 Task: Create Card Sales Proposal Review in Board DevOps Best Practices to Workspace Antivirus and Security Software. Create Card Climbing Review in Board Sales Performance Benchmarking to Workspace Antivirus and Security Software. Create Card Sales Proposal Review in Board IT Asset Management and Inventory Control to Workspace Antivirus and Security Software
Action: Mouse moved to (117, 347)
Screenshot: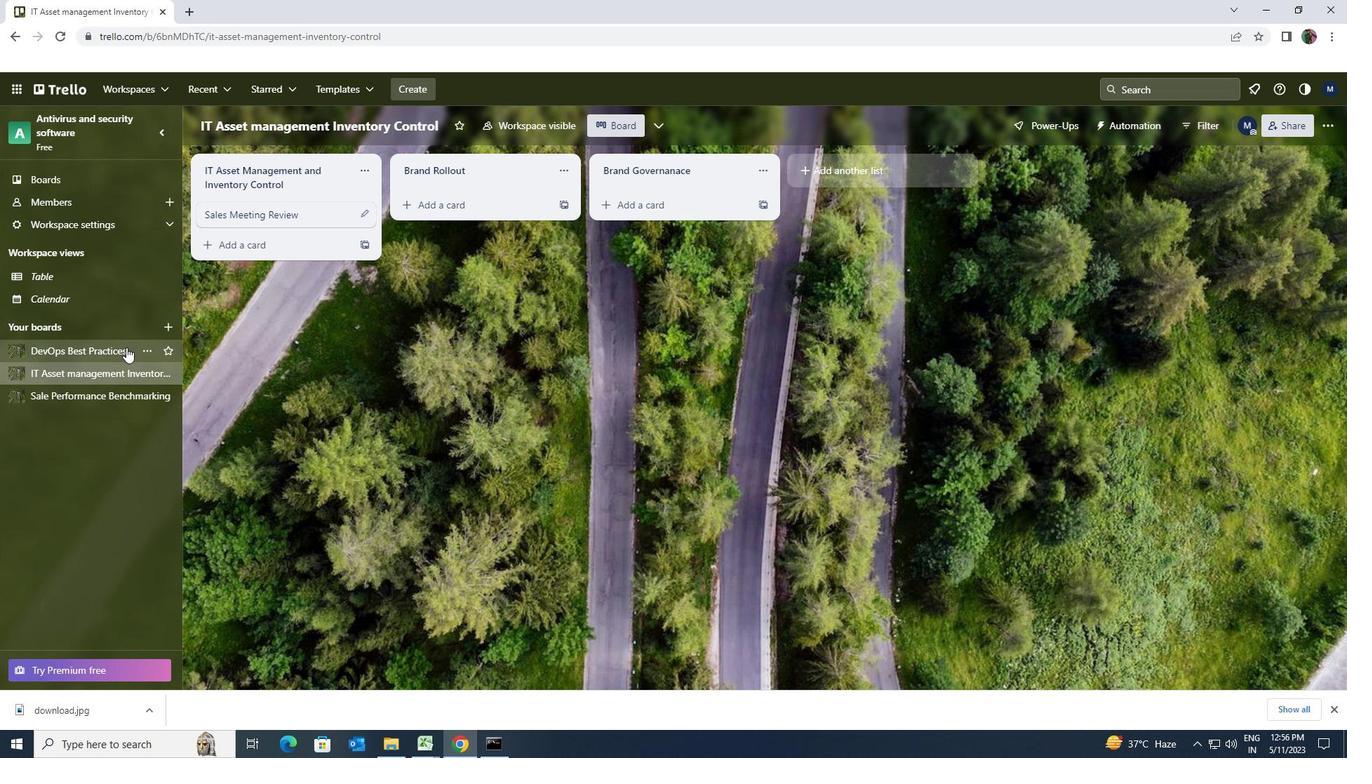 
Action: Mouse pressed left at (117, 347)
Screenshot: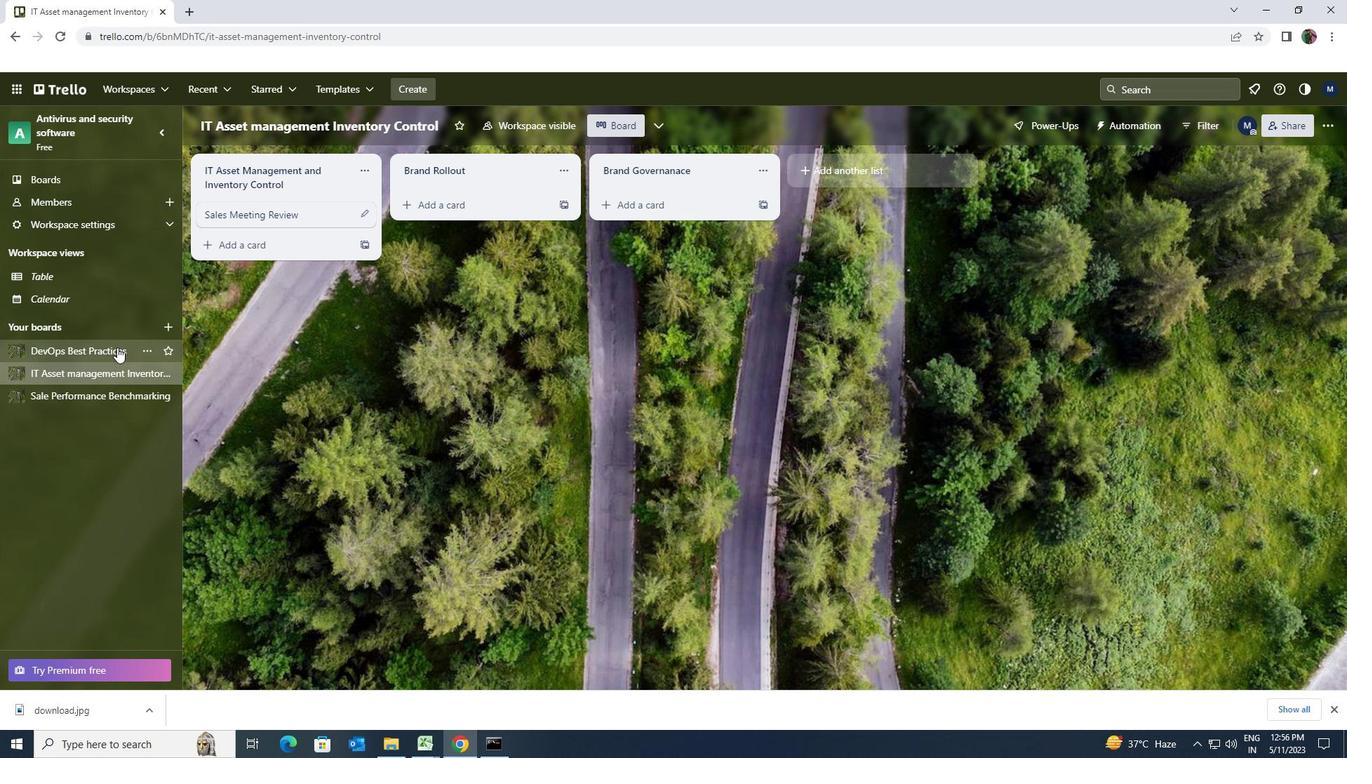
Action: Mouse moved to (452, 207)
Screenshot: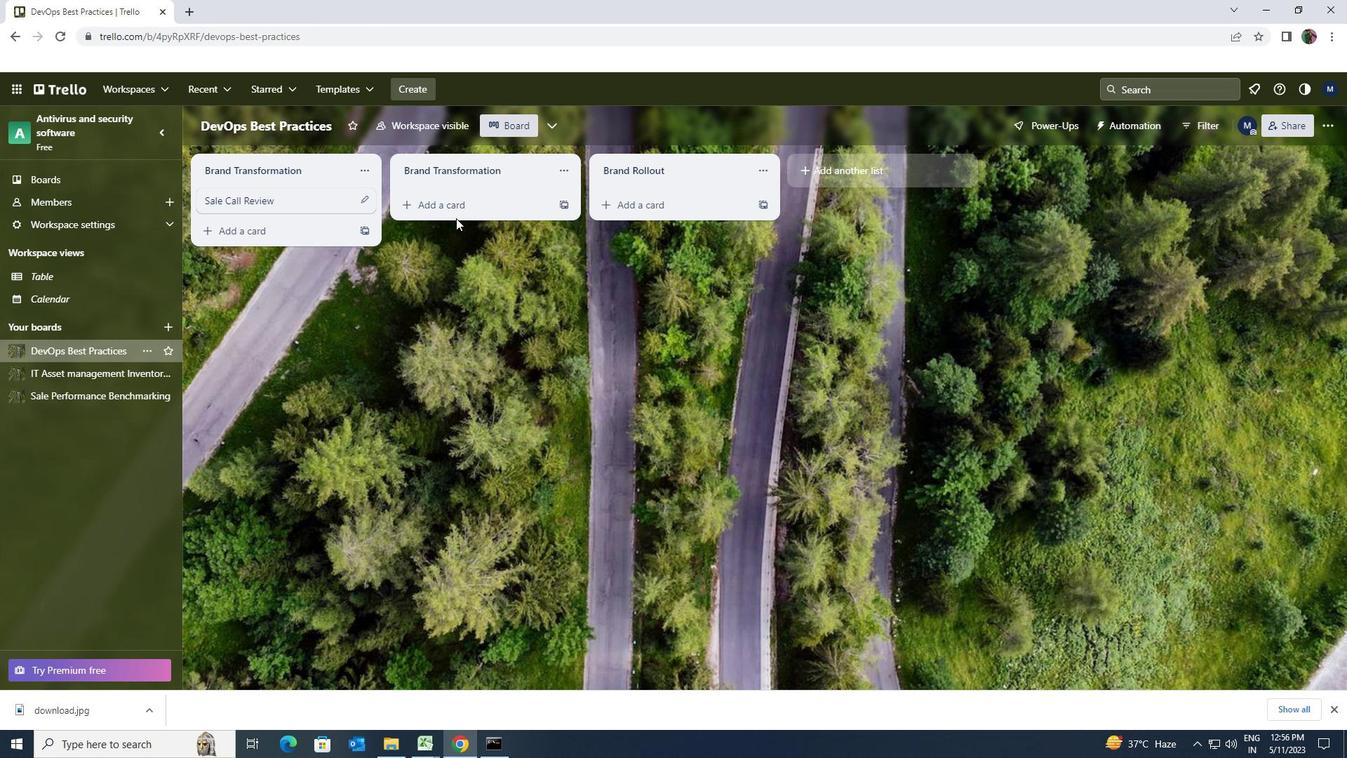
Action: Mouse pressed left at (452, 207)
Screenshot: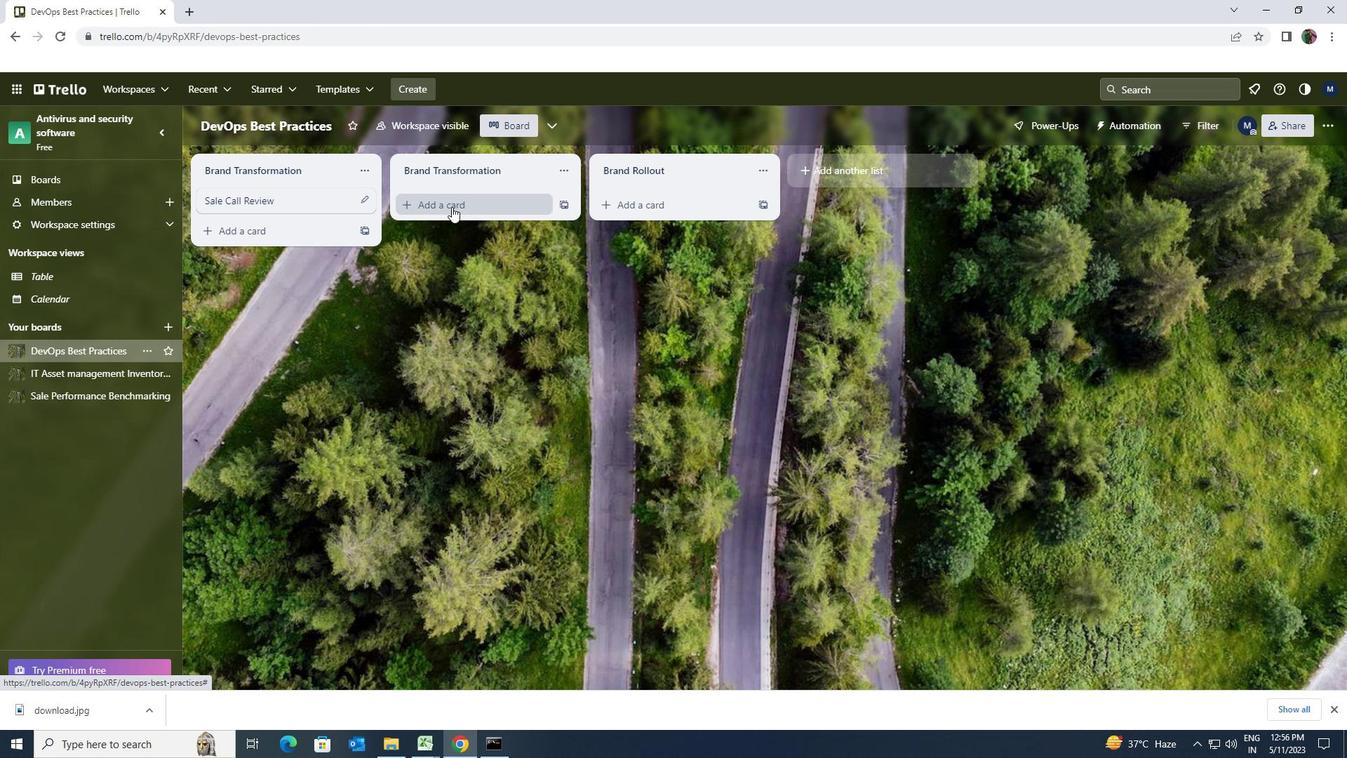 
Action: Mouse moved to (451, 207)
Screenshot: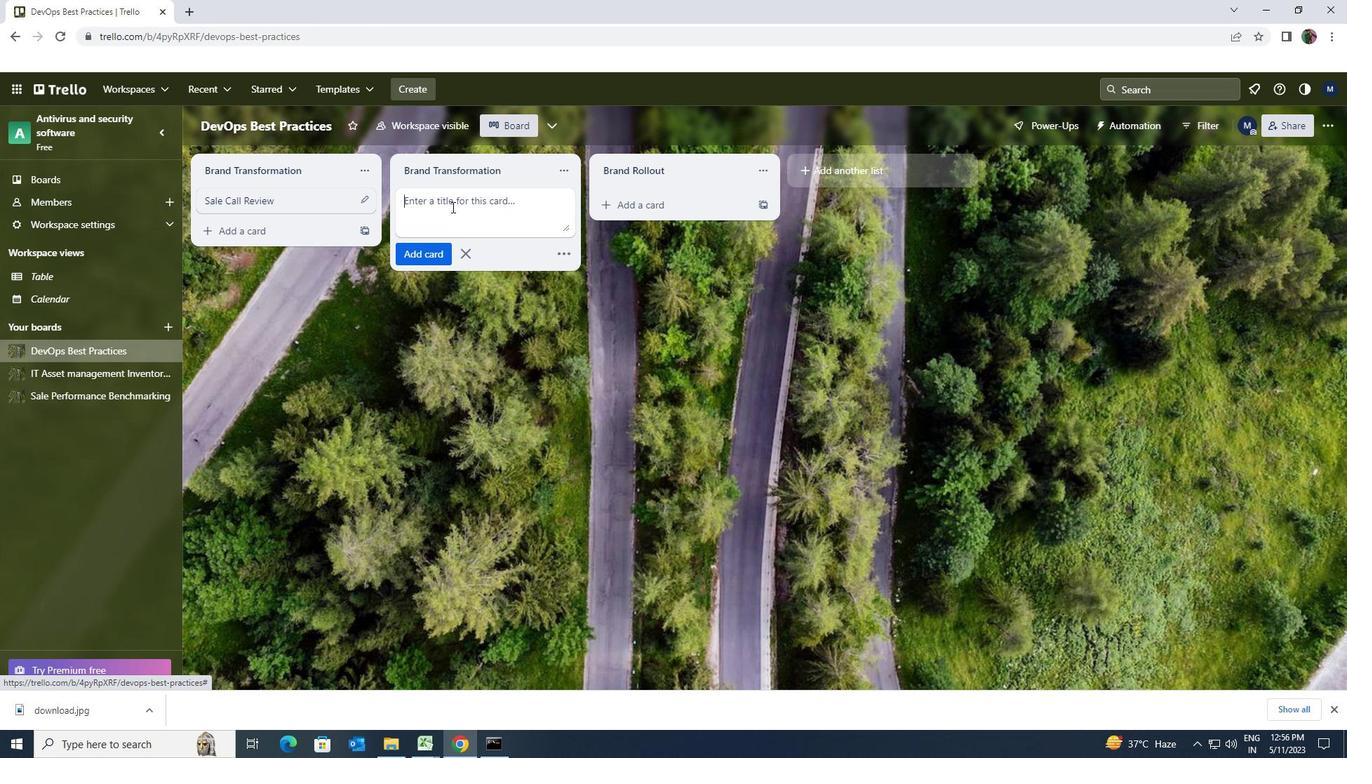 
Action: Key pressed <Key.shift><Key.shift><Key.shift><Key.shift><Key.shift><Key.shift>SALES<Key.space><Key.shift>PROPOSAL<Key.space><Key.shift>REVIEW
Screenshot: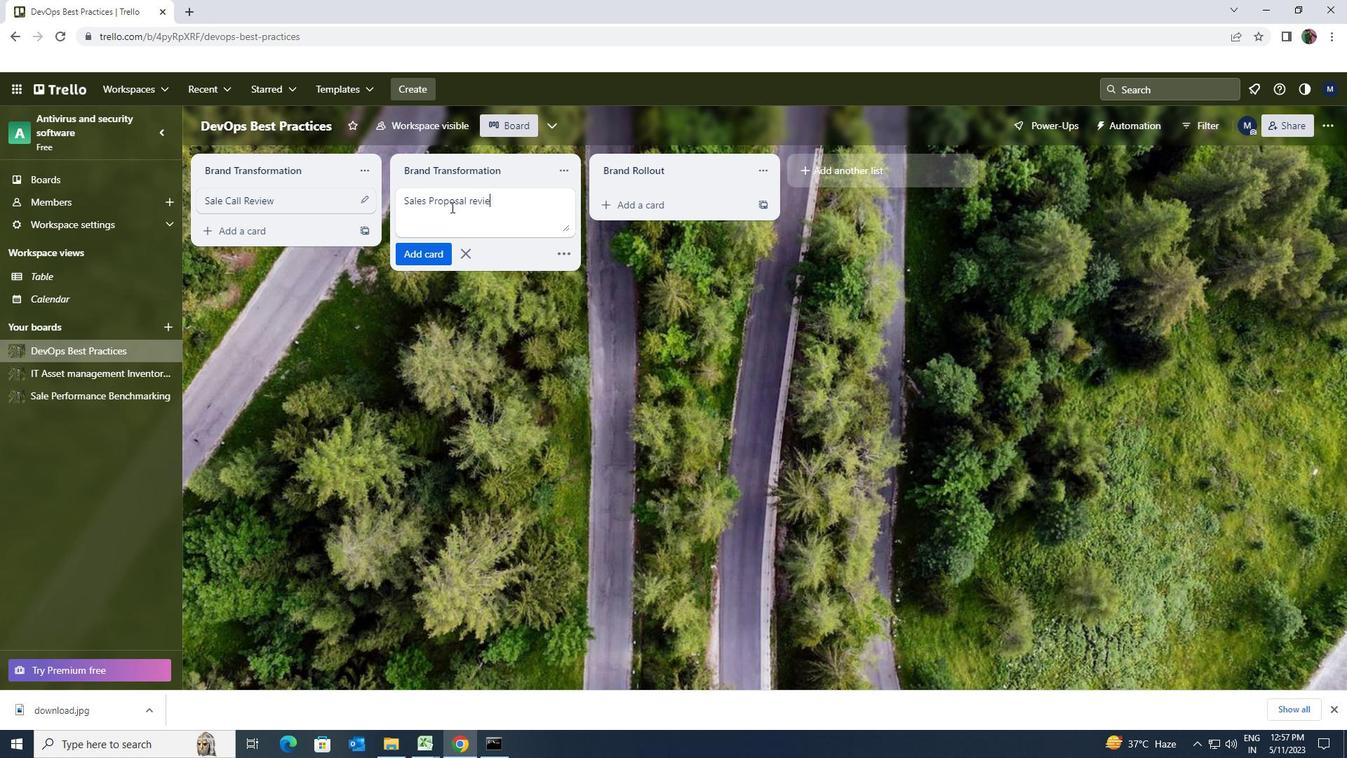 
Action: Mouse moved to (429, 244)
Screenshot: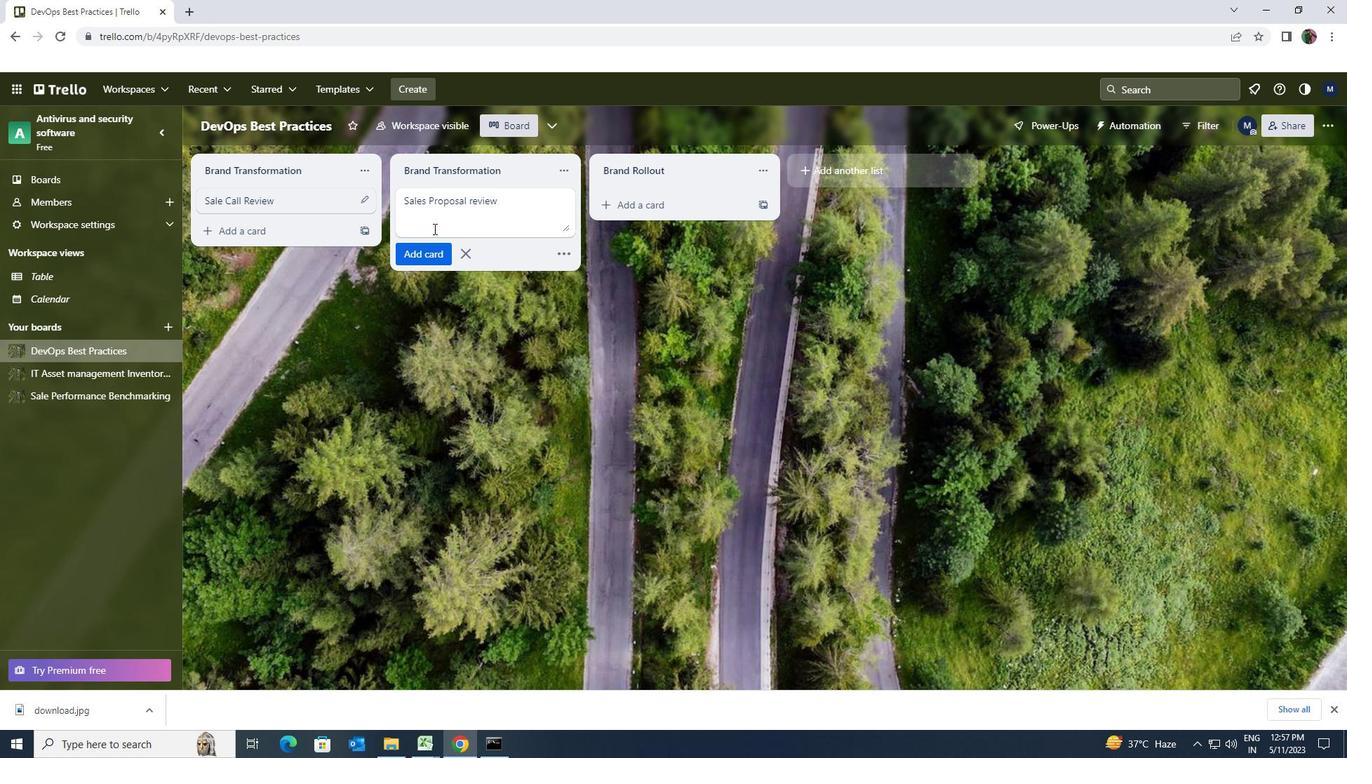 
Action: Mouse pressed left at (429, 244)
Screenshot: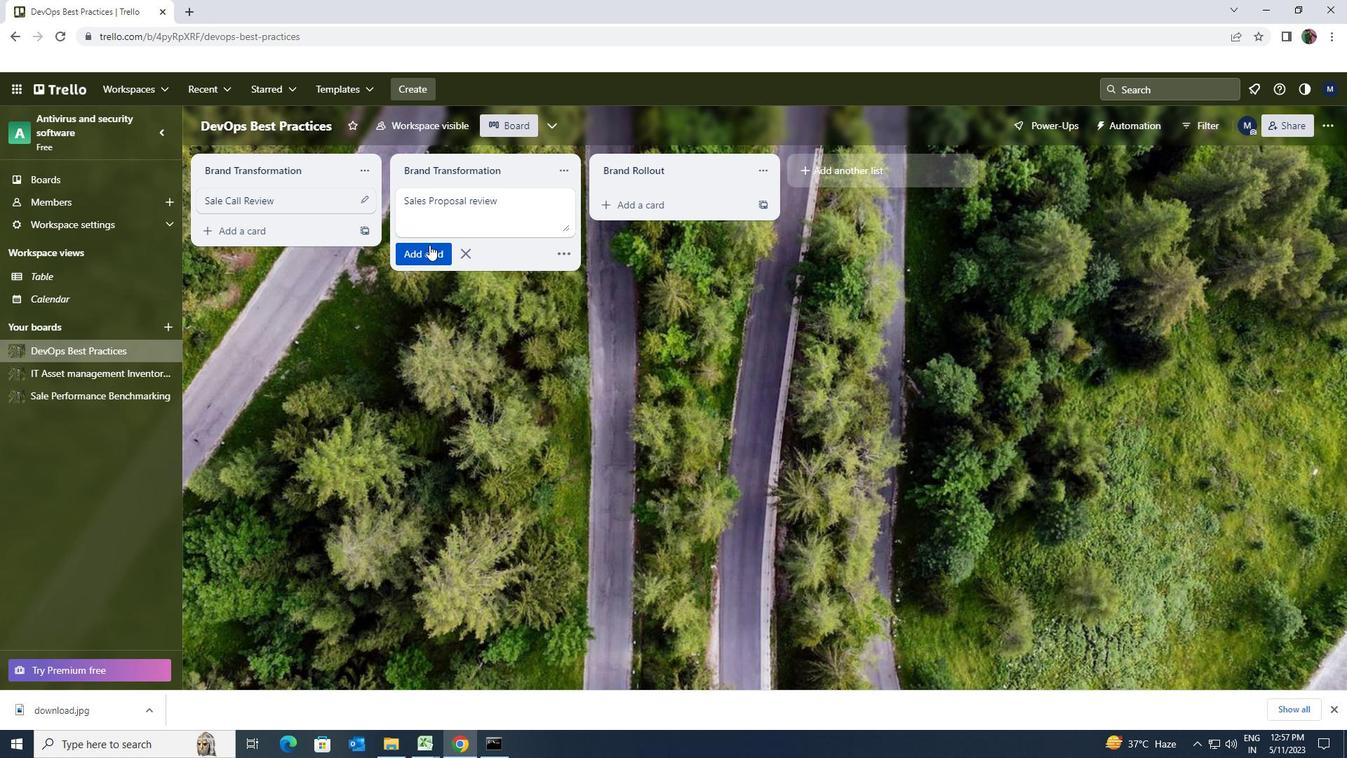 
Action: Mouse moved to (94, 393)
Screenshot: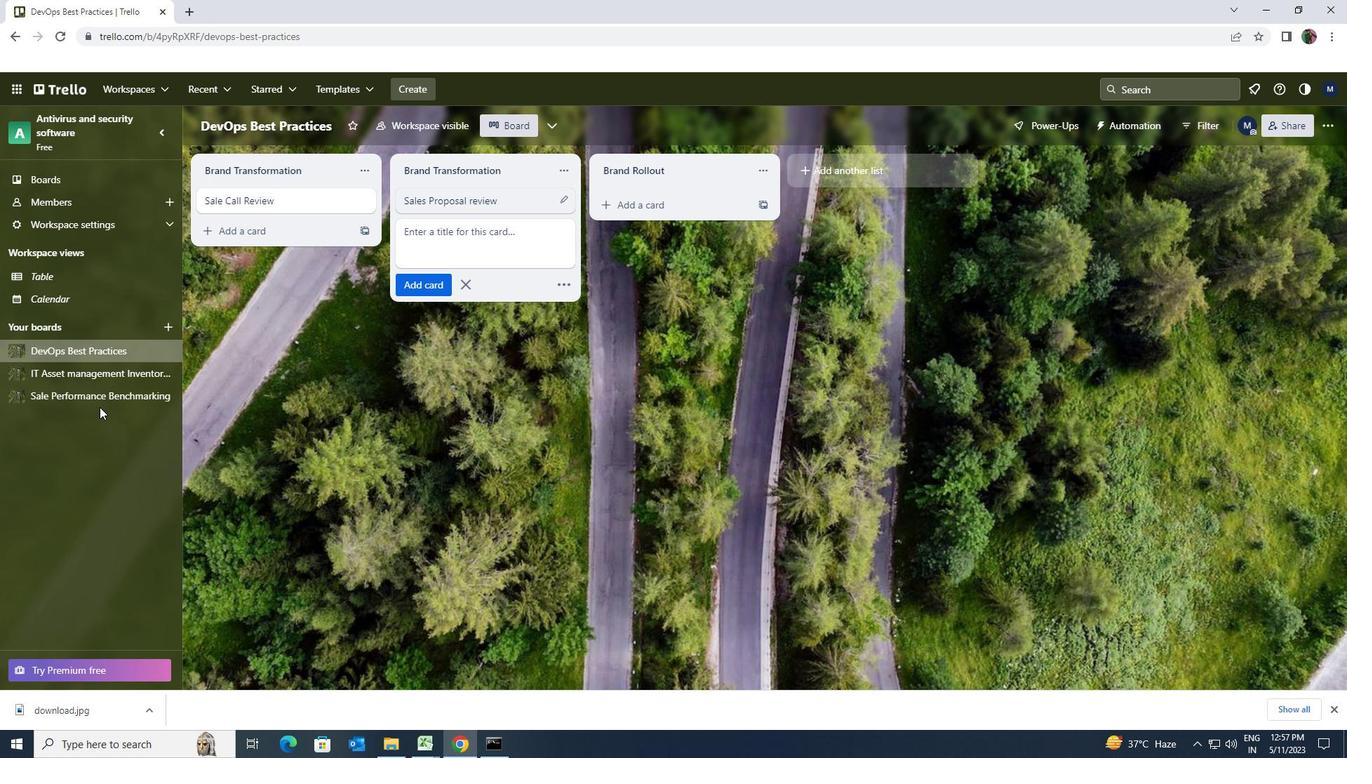
Action: Mouse pressed left at (94, 393)
Screenshot: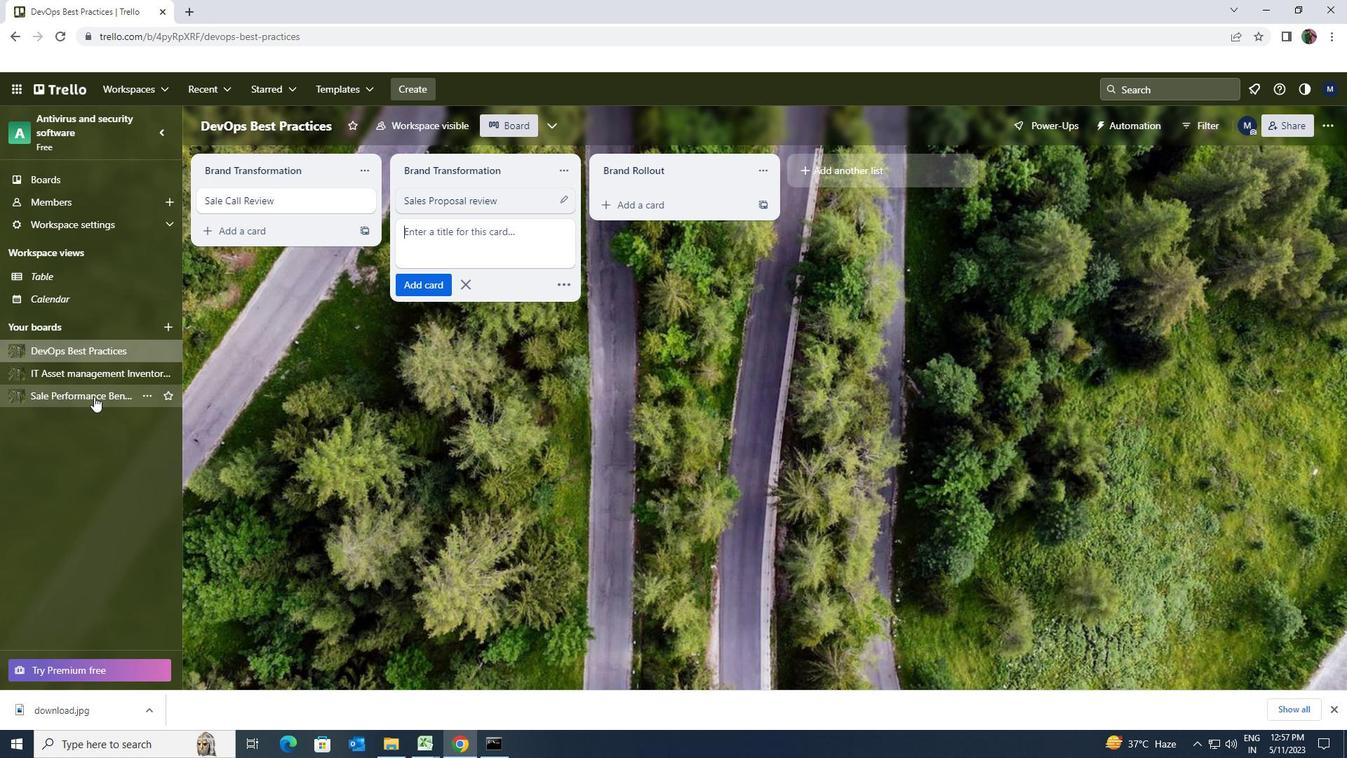 
Action: Mouse moved to (417, 209)
Screenshot: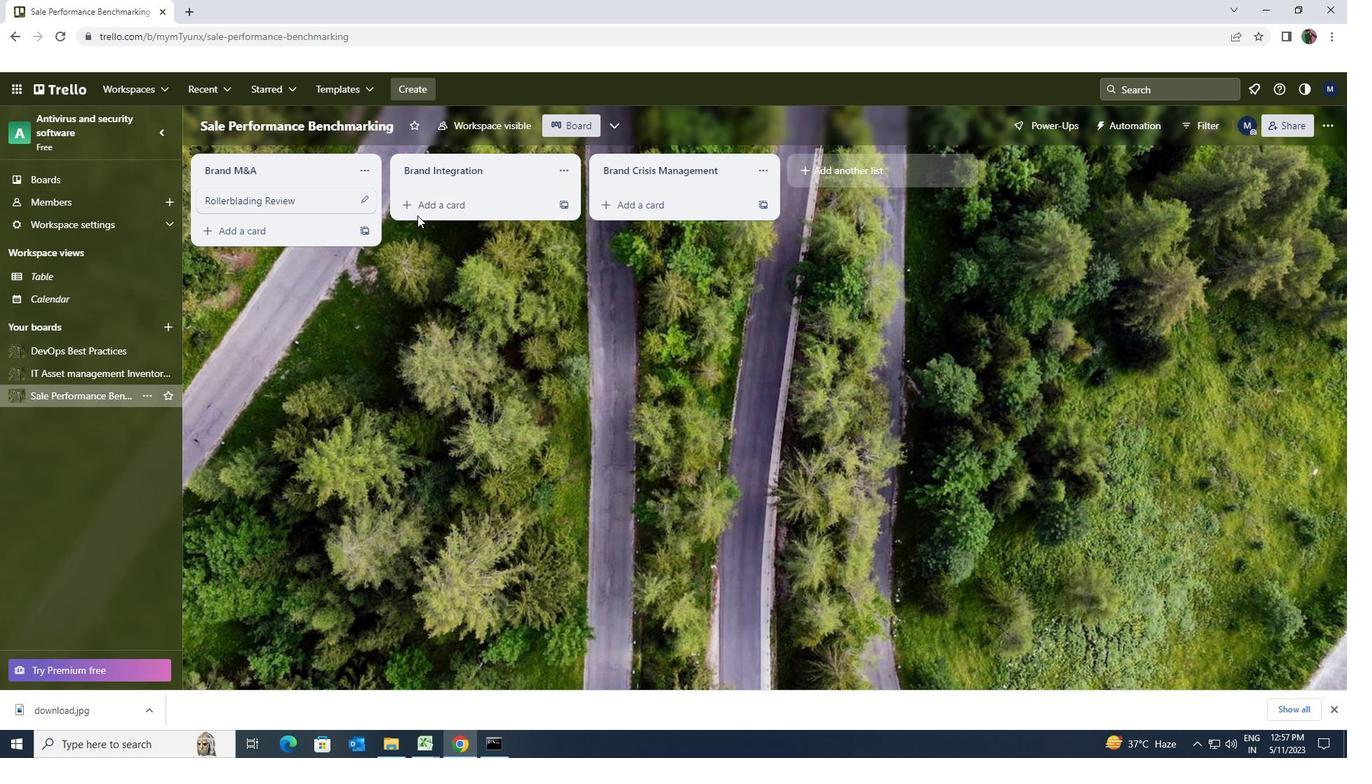 
Action: Mouse pressed left at (417, 209)
Screenshot: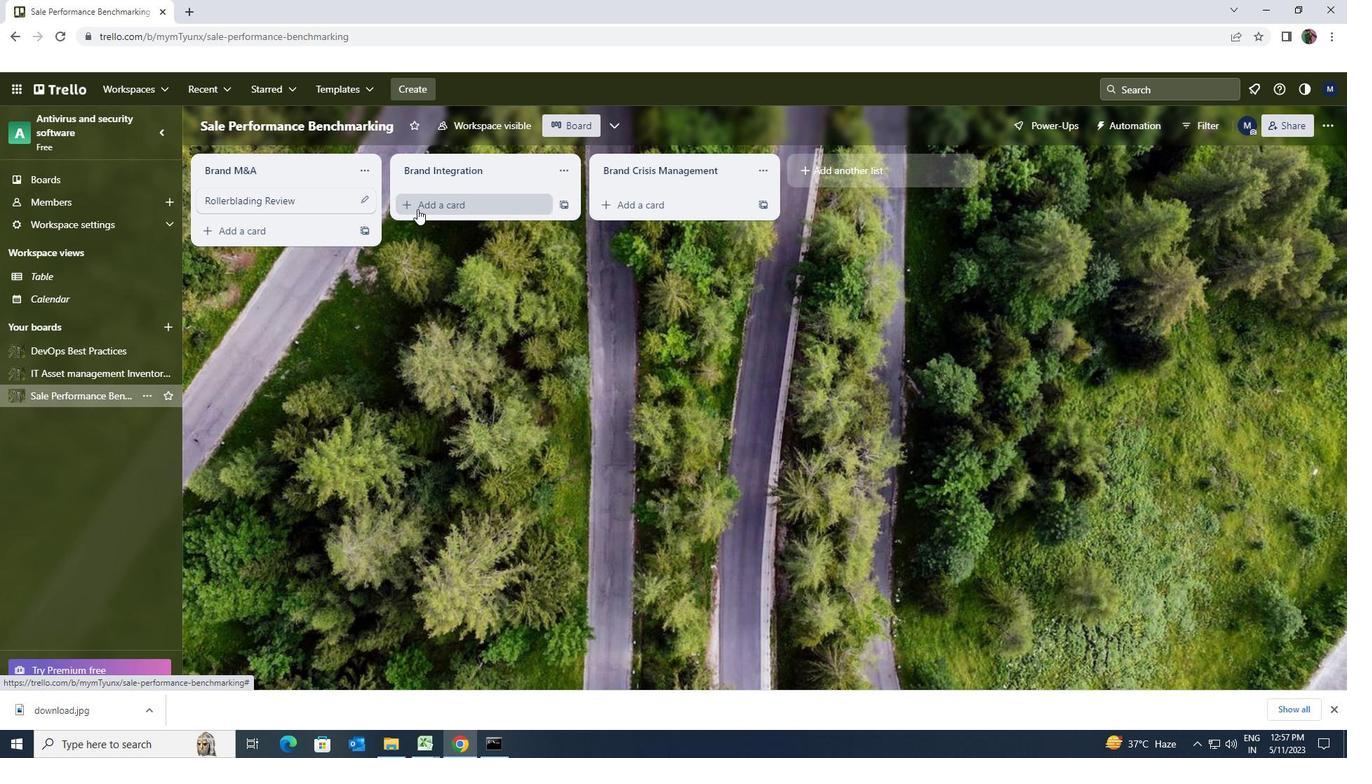 
Action: Key pressed <Key.shift><Key.shift><Key.shift><Key.shift><Key.shift><Key.shift>CLIMBING<Key.space><Key.shift><Key.shift><Key.shift><Key.shift><Key.shift><Key.shift><Key.shift><Key.shift>REVIEW
Screenshot: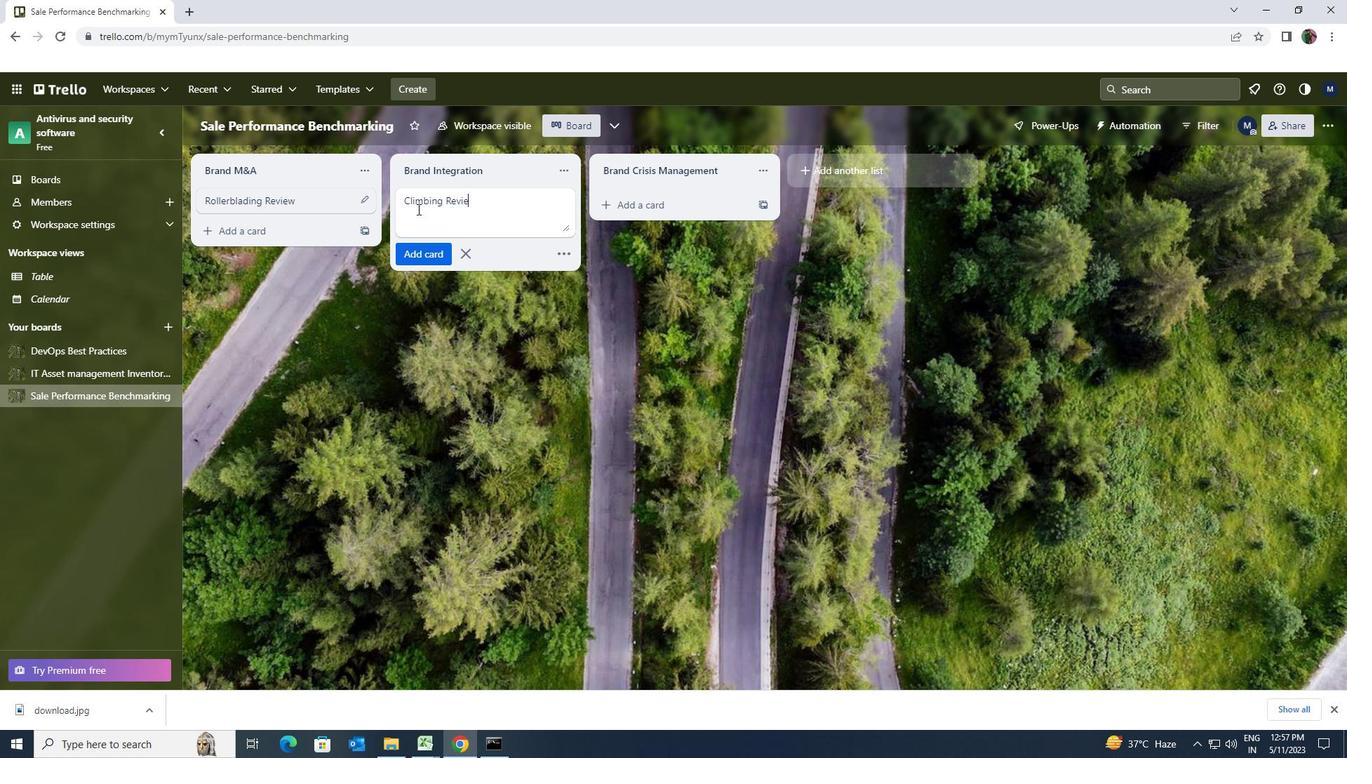 
Action: Mouse moved to (423, 245)
Screenshot: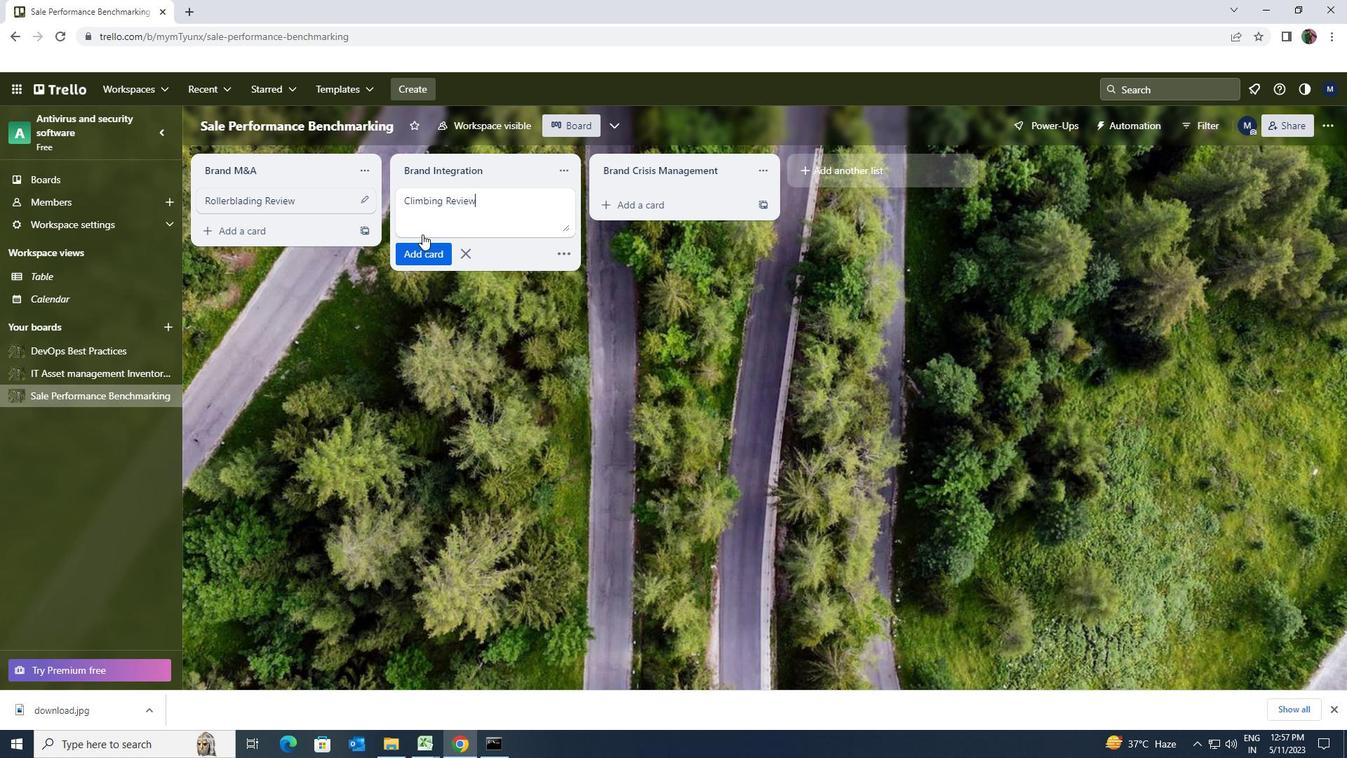 
Action: Mouse pressed left at (423, 245)
Screenshot: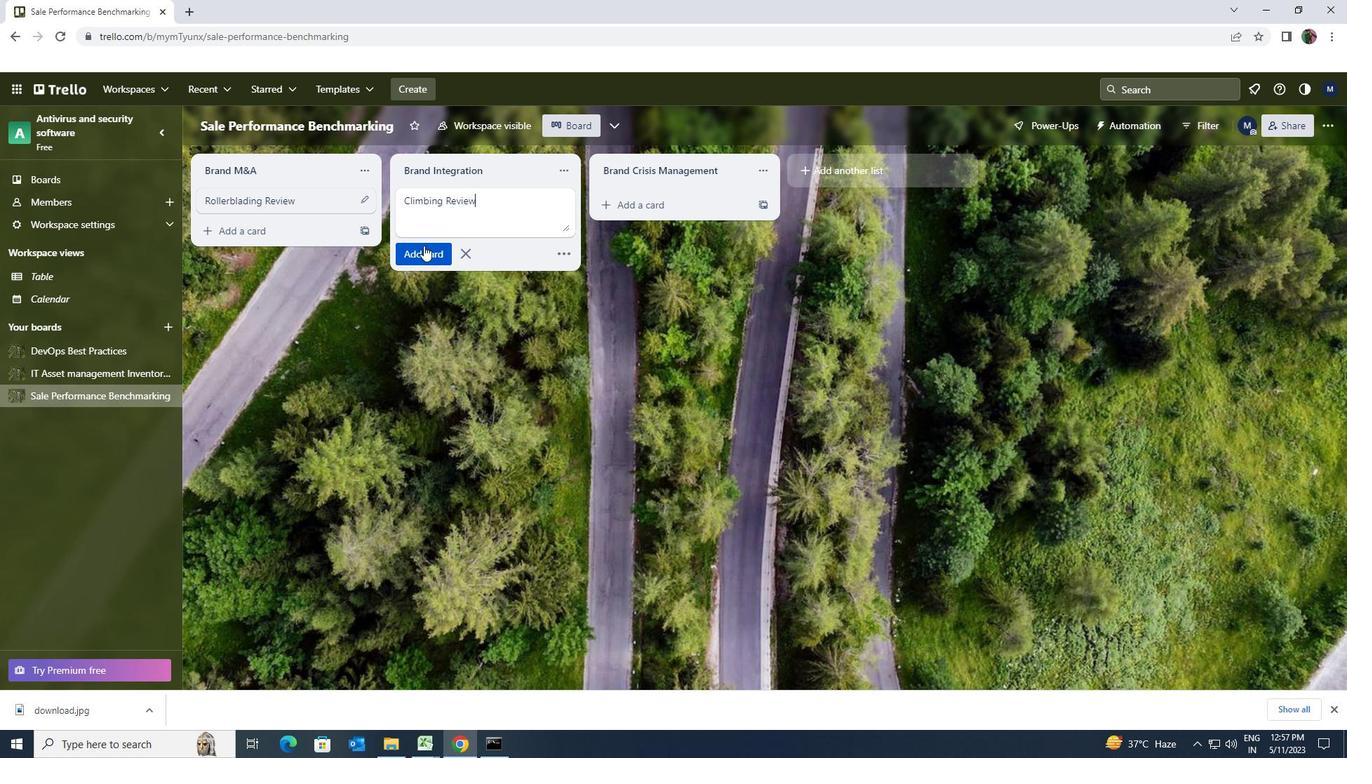 
Action: Mouse moved to (96, 370)
Screenshot: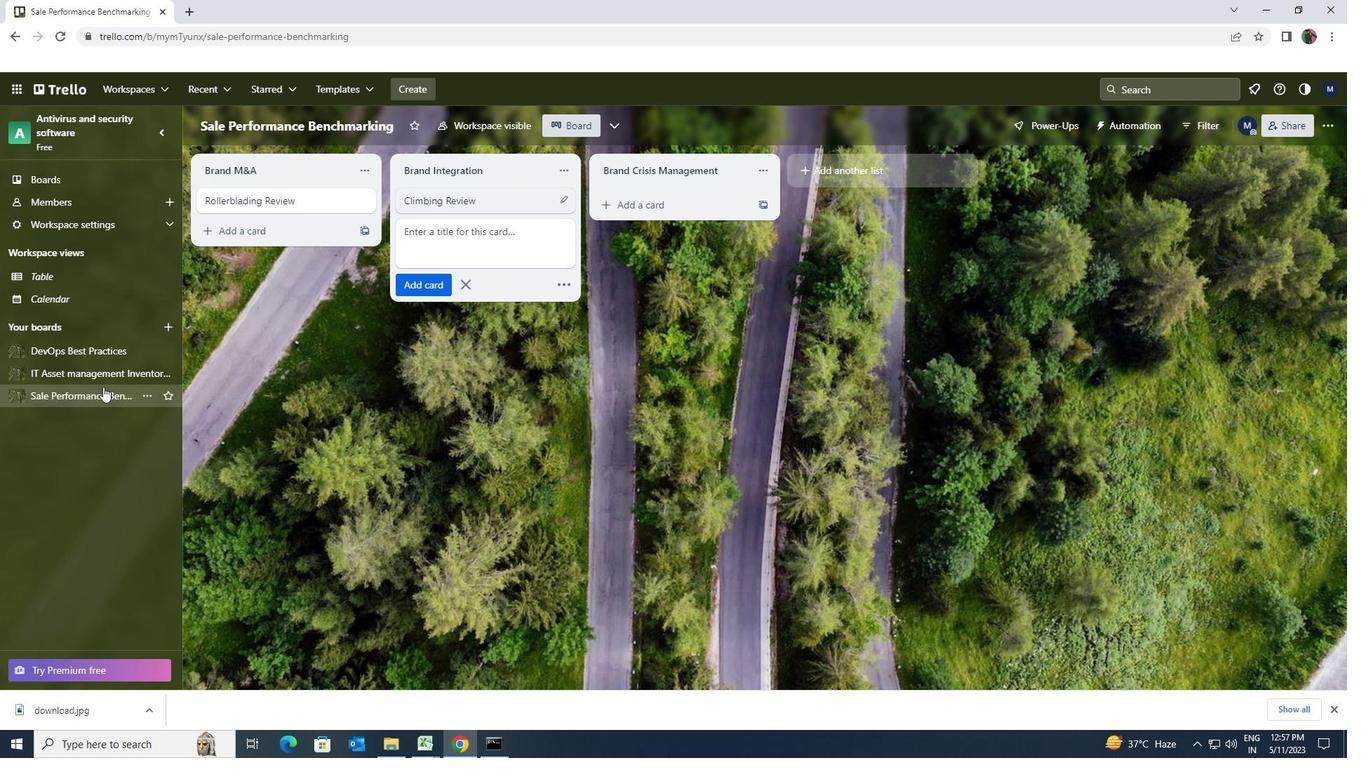 
Action: Mouse pressed left at (96, 370)
Screenshot: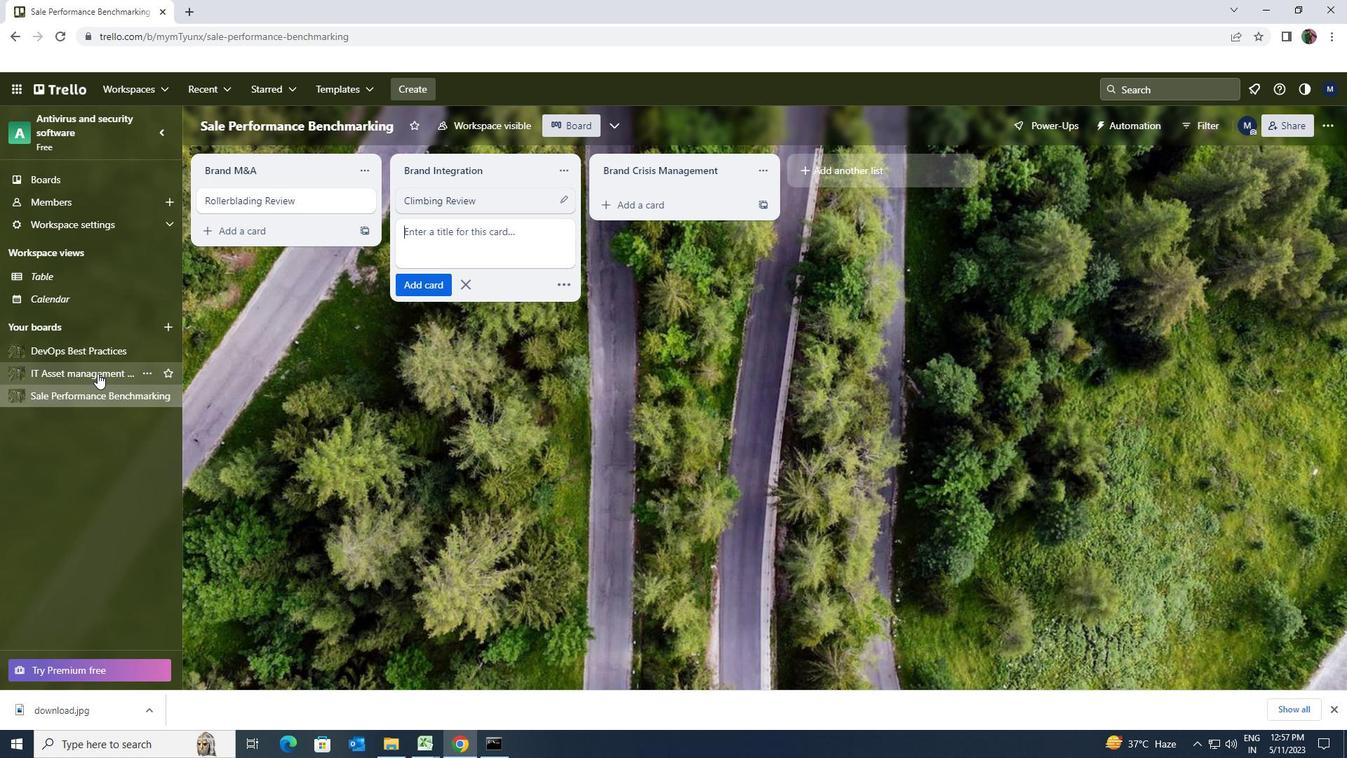 
Action: Mouse moved to (421, 208)
Screenshot: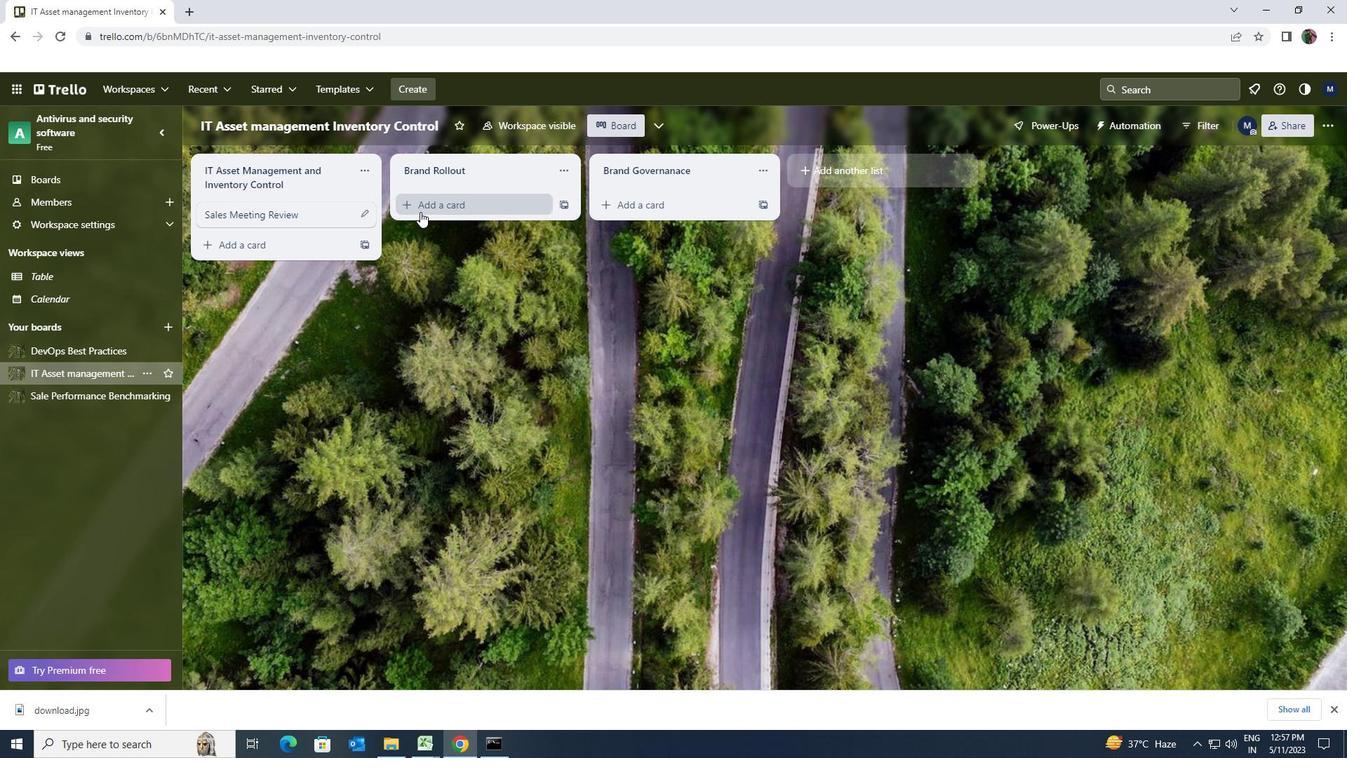 
Action: Mouse pressed left at (421, 208)
Screenshot: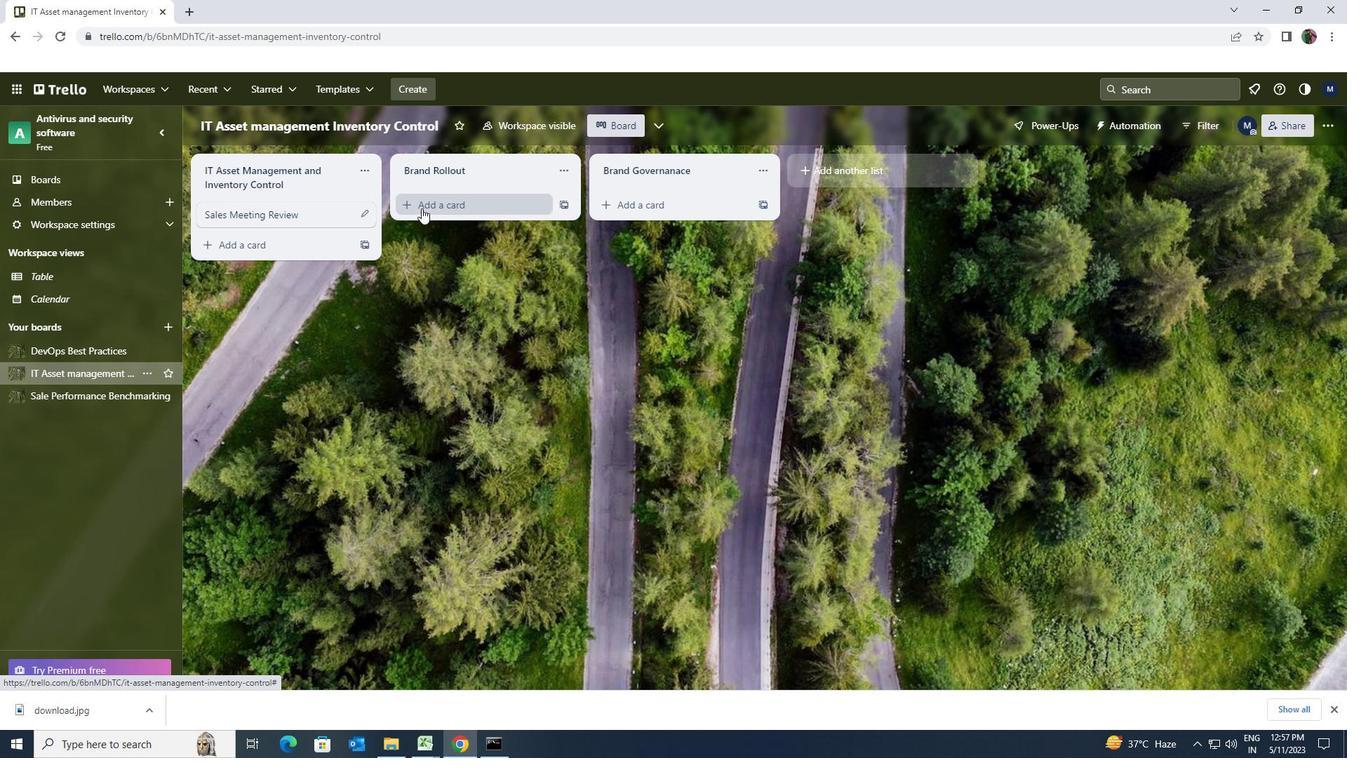 
Action: Key pressed <Key.shift><Key.shift><Key.shift><Key.shift><Key.shift><Key.shift><Key.shift><Key.shift><Key.shift><Key.shift><Key.shift><Key.shift><Key.shift><Key.shift><Key.shift><Key.shift><Key.shift>SALES<Key.space><Key.shift><Key.shift><Key.shift><Key.shift><Key.shift>PROPOSAL<Key.space><Key.shift>REVIEW
Screenshot: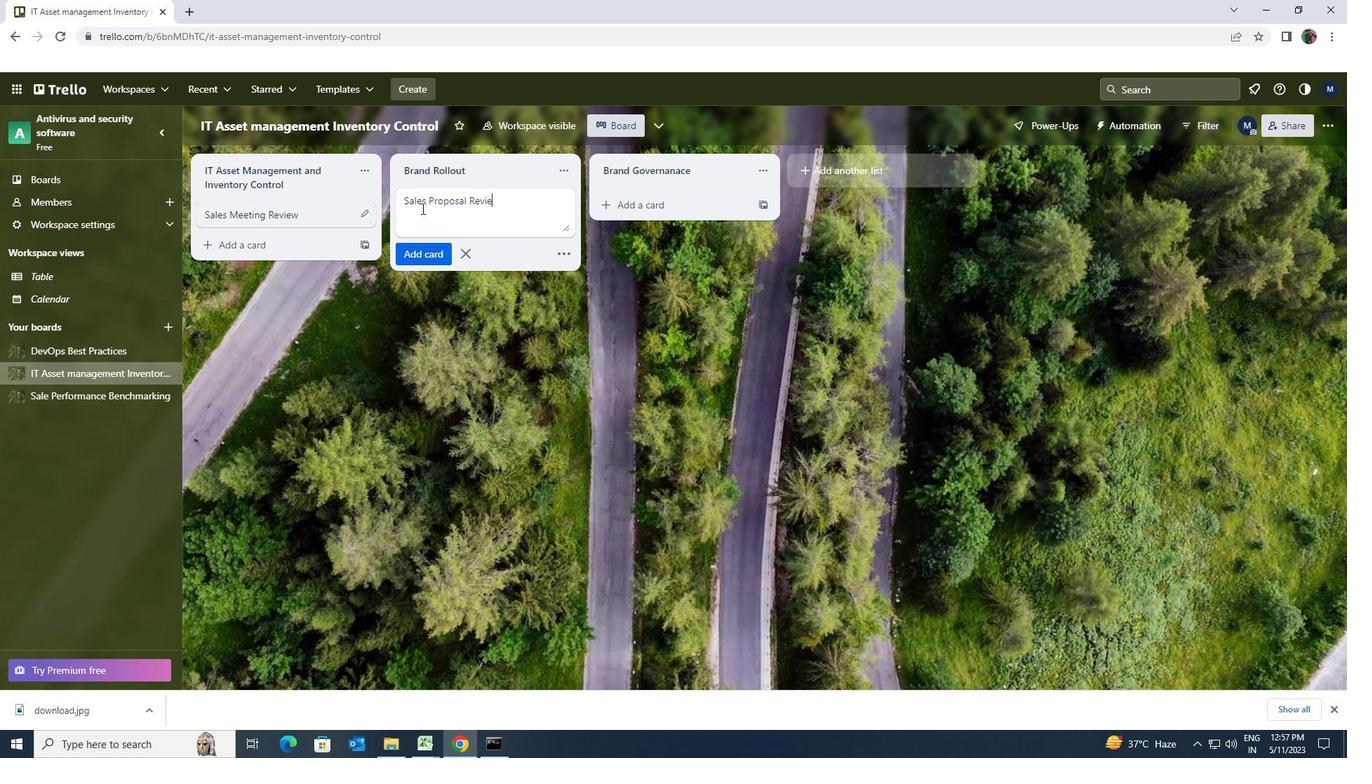 
Action: Mouse moved to (430, 245)
Screenshot: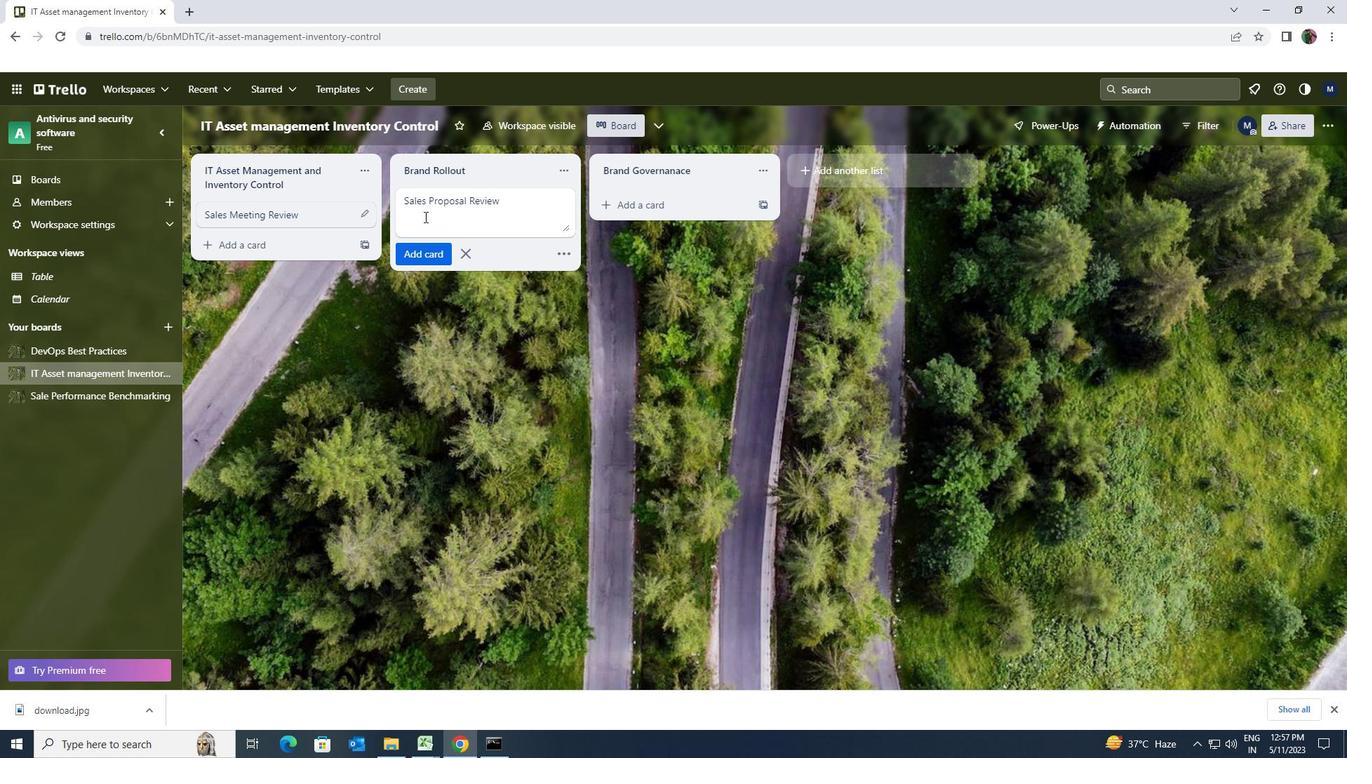 
Action: Mouse pressed left at (430, 245)
Screenshot: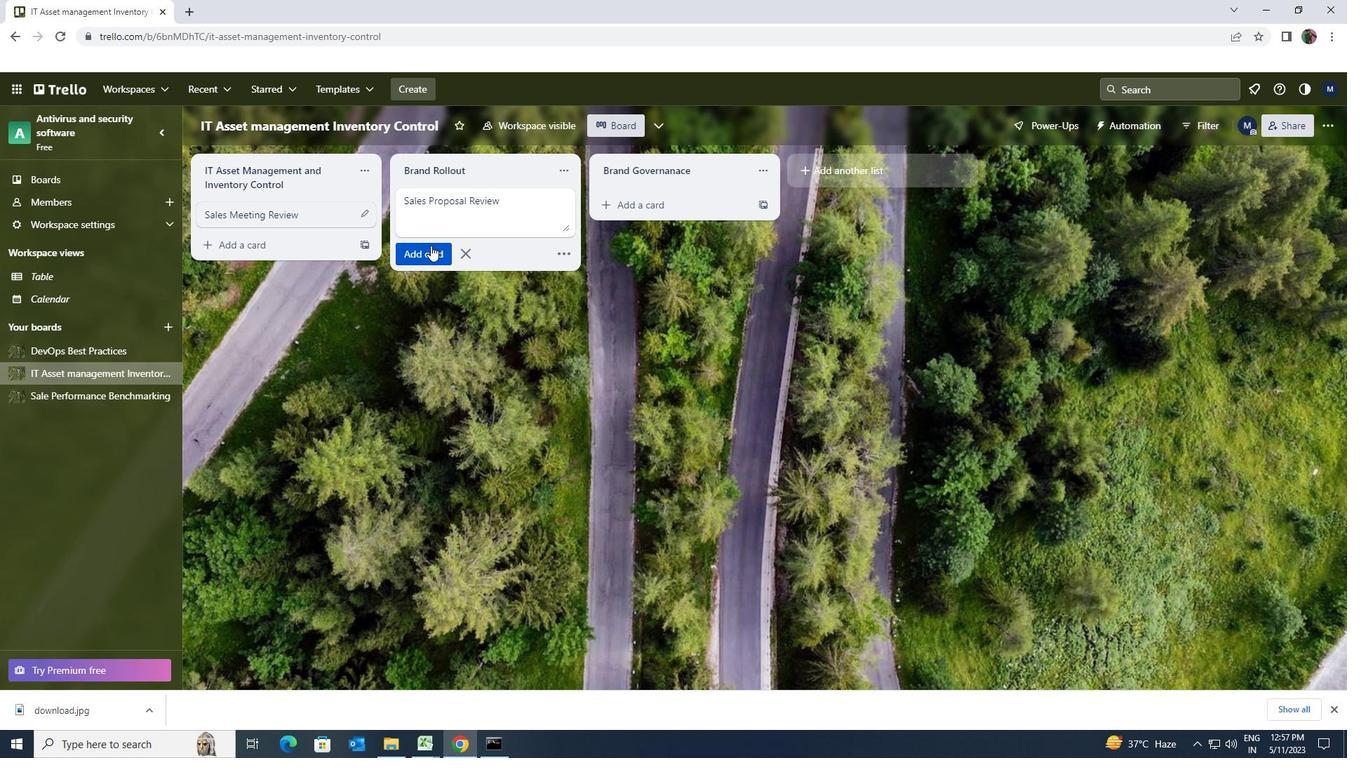 
